 Task: Create in the project TrackForge and in the Backlog issue 'Implement a feature for users to share their location and find nearby friends' a child issue 'Integration with leadership development systems', and assign it to team member softage.4@softage.net.
Action: Mouse moved to (169, 43)
Screenshot: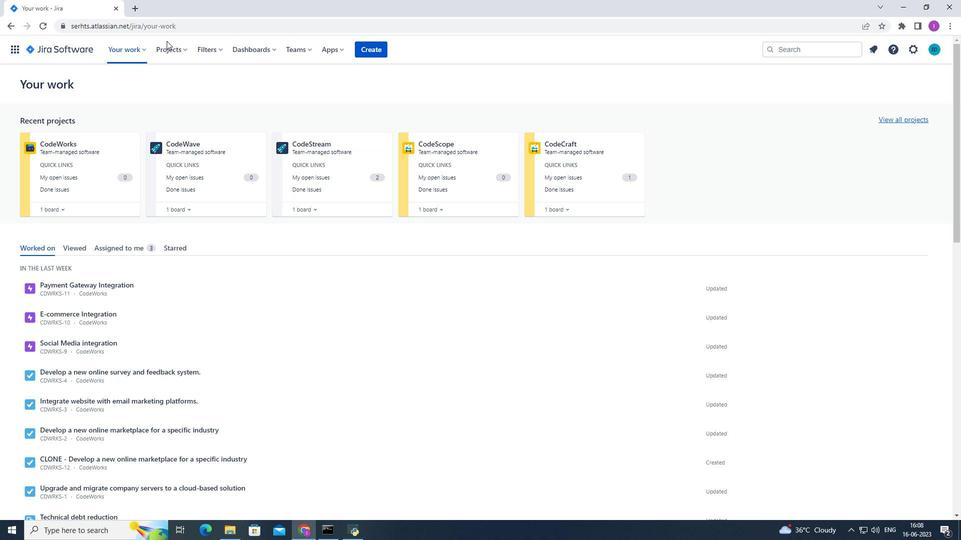 
Action: Mouse pressed left at (169, 43)
Screenshot: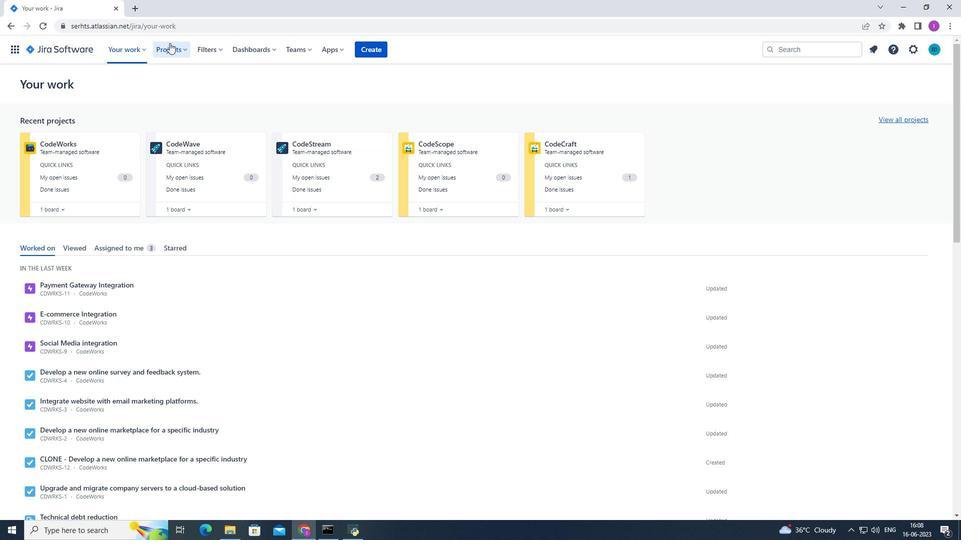 
Action: Mouse moved to (193, 94)
Screenshot: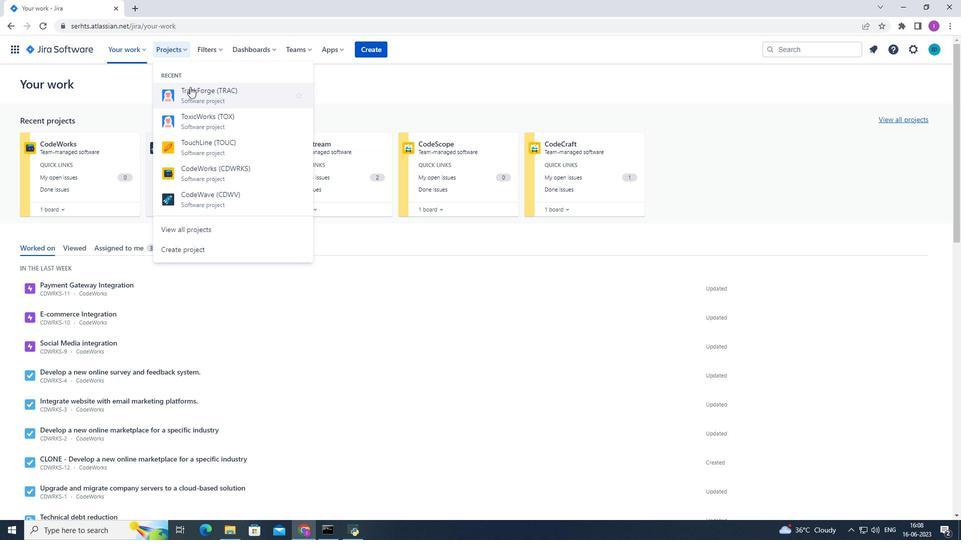 
Action: Mouse pressed left at (193, 94)
Screenshot: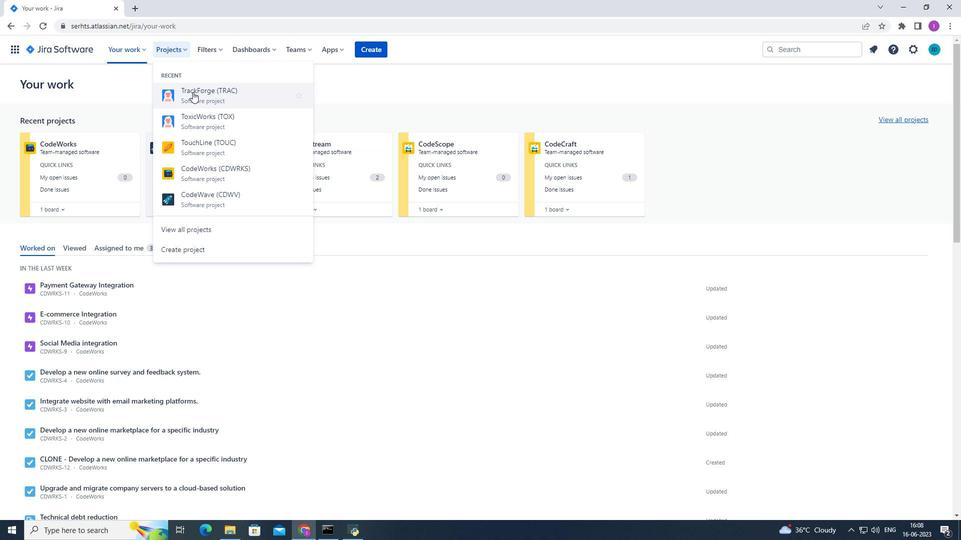 
Action: Mouse moved to (77, 154)
Screenshot: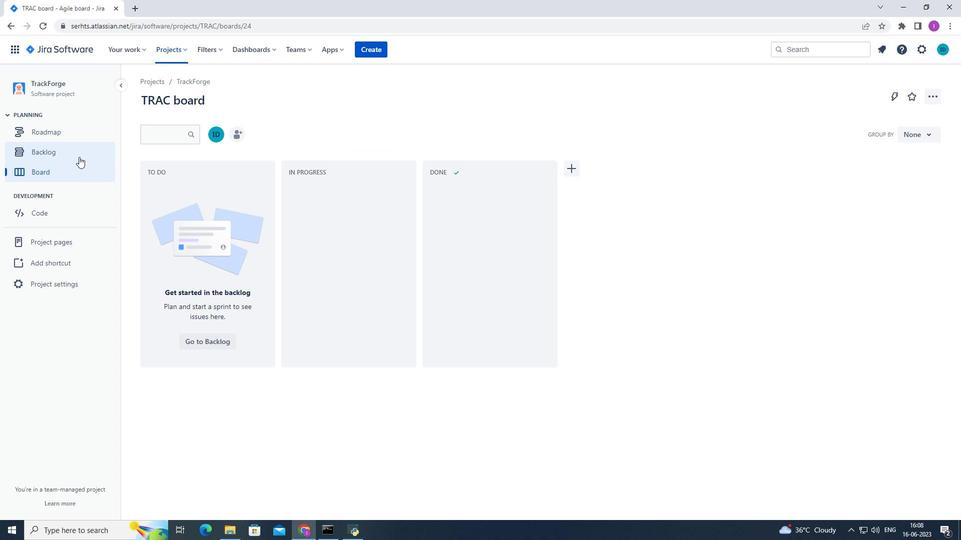 
Action: Mouse pressed left at (77, 154)
Screenshot: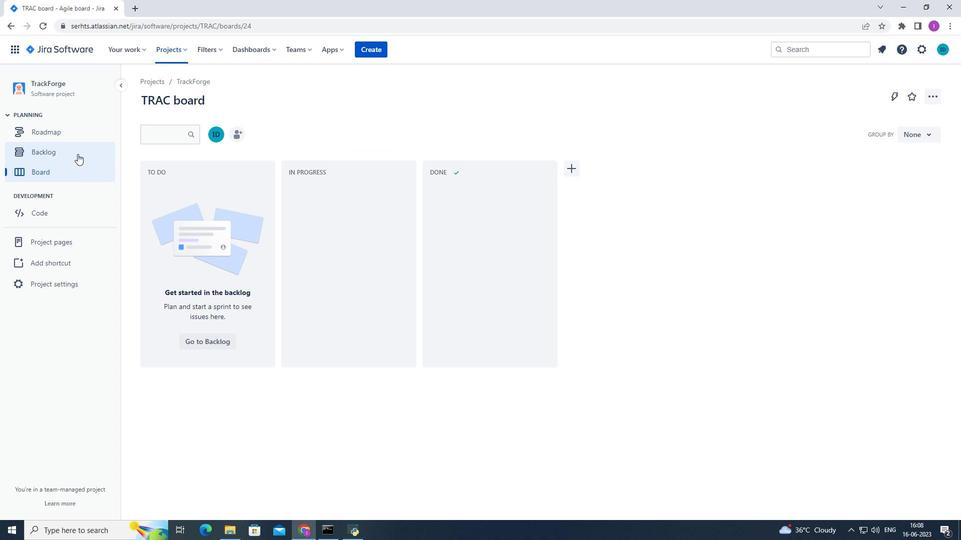 
Action: Mouse moved to (473, 410)
Screenshot: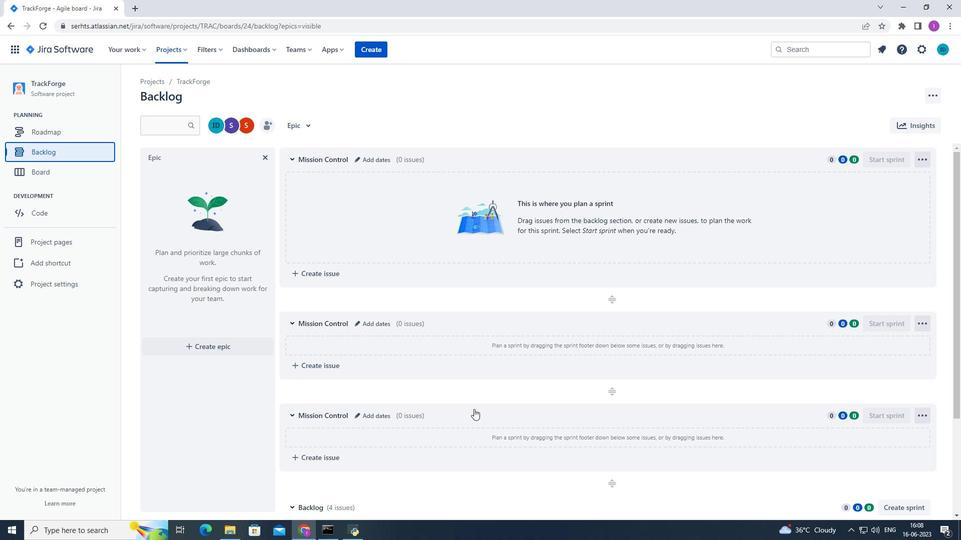 
Action: Mouse scrolled (473, 409) with delta (0, 0)
Screenshot: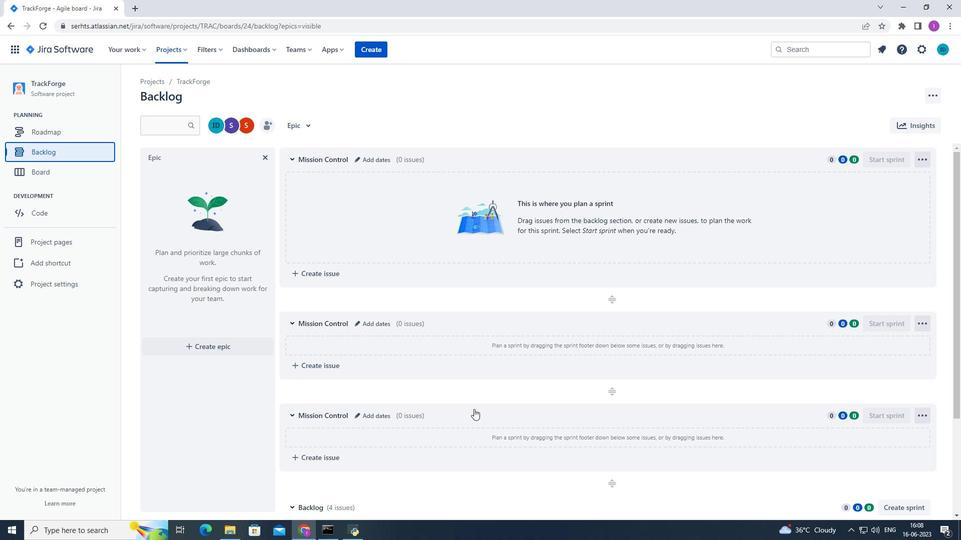 
Action: Mouse scrolled (473, 409) with delta (0, 0)
Screenshot: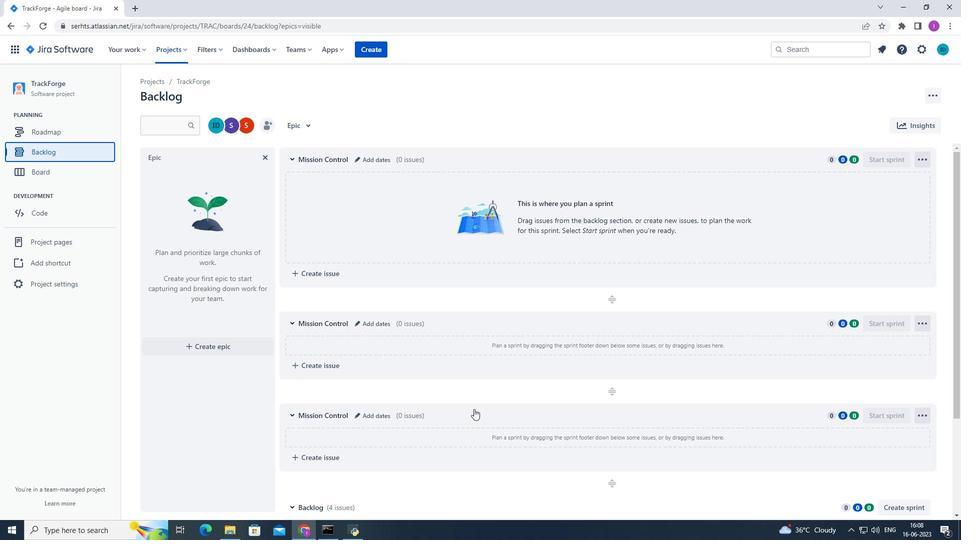 
Action: Mouse moved to (474, 415)
Screenshot: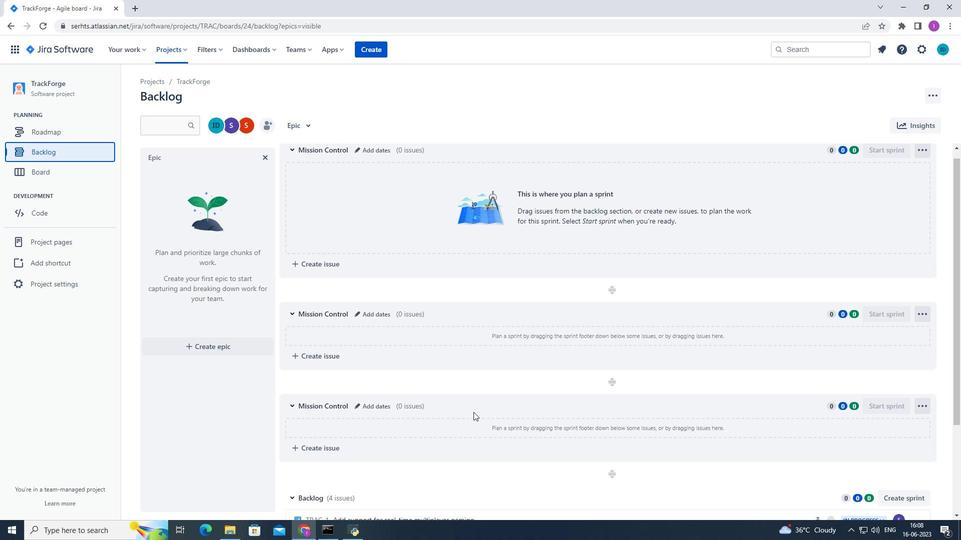 
Action: Mouse scrolled (474, 414) with delta (0, 0)
Screenshot: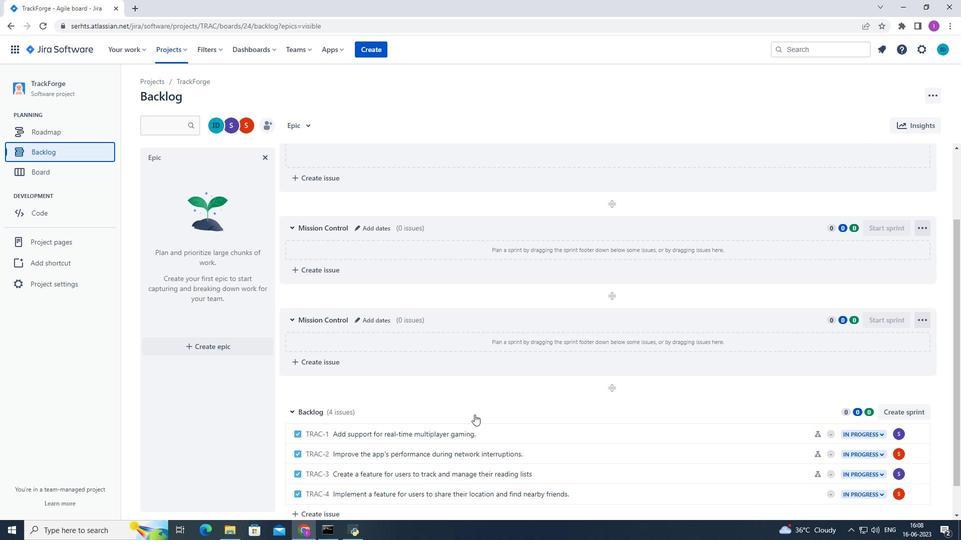 
Action: Mouse scrolled (474, 414) with delta (0, 0)
Screenshot: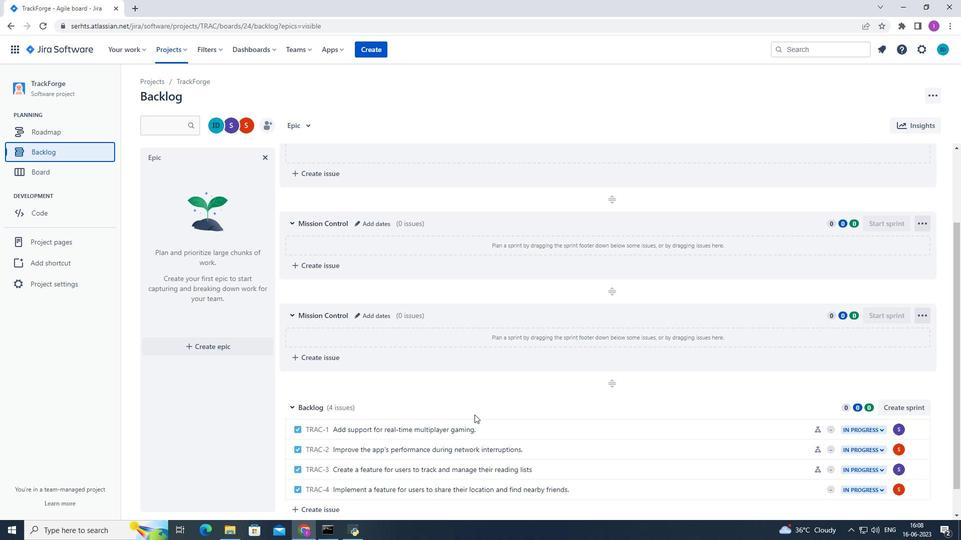 
Action: Mouse moved to (530, 404)
Screenshot: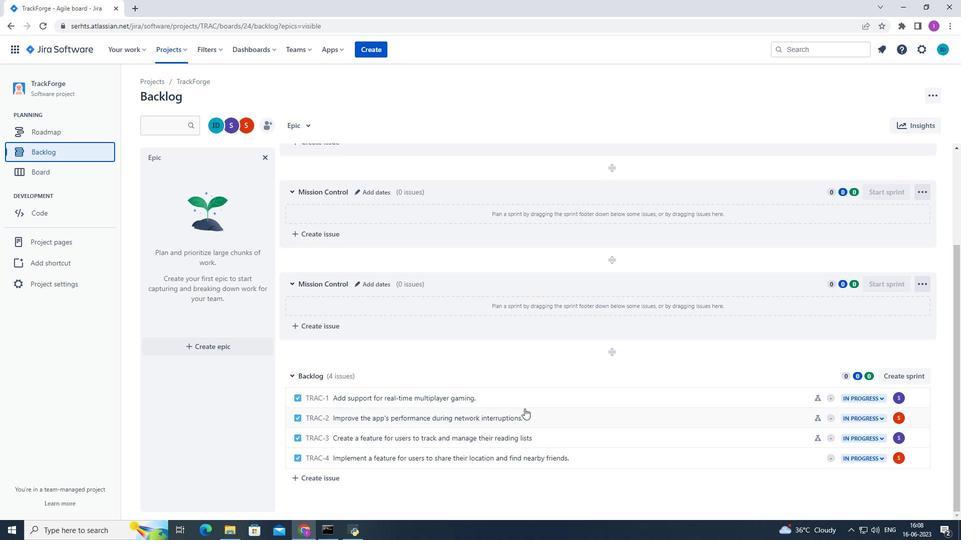 
Action: Mouse scrolled (530, 404) with delta (0, 0)
Screenshot: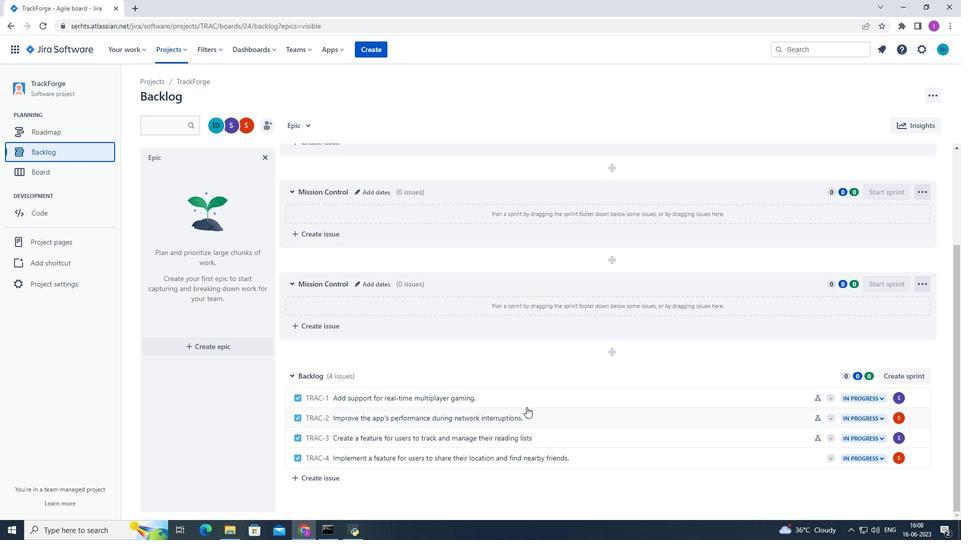 
Action: Mouse scrolled (530, 404) with delta (0, 0)
Screenshot: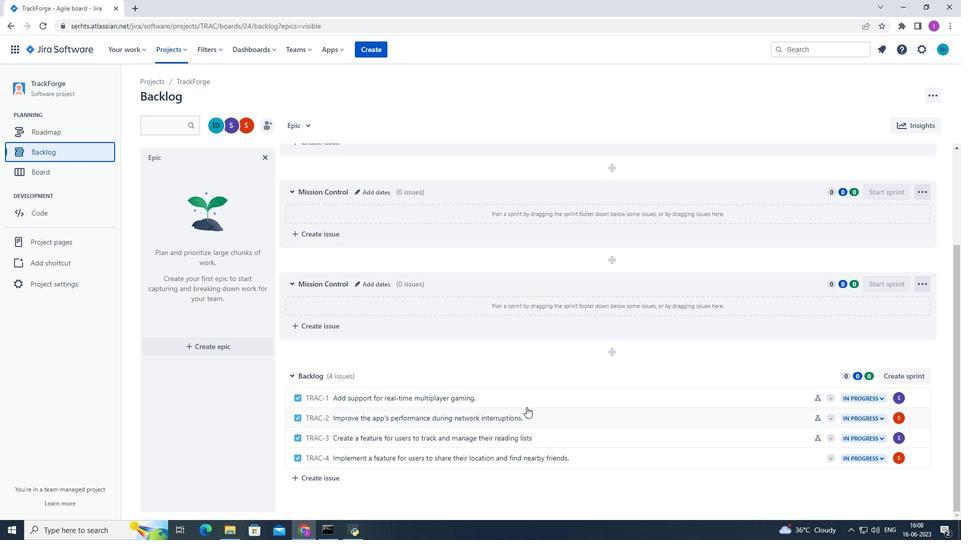 
Action: Mouse moved to (721, 462)
Screenshot: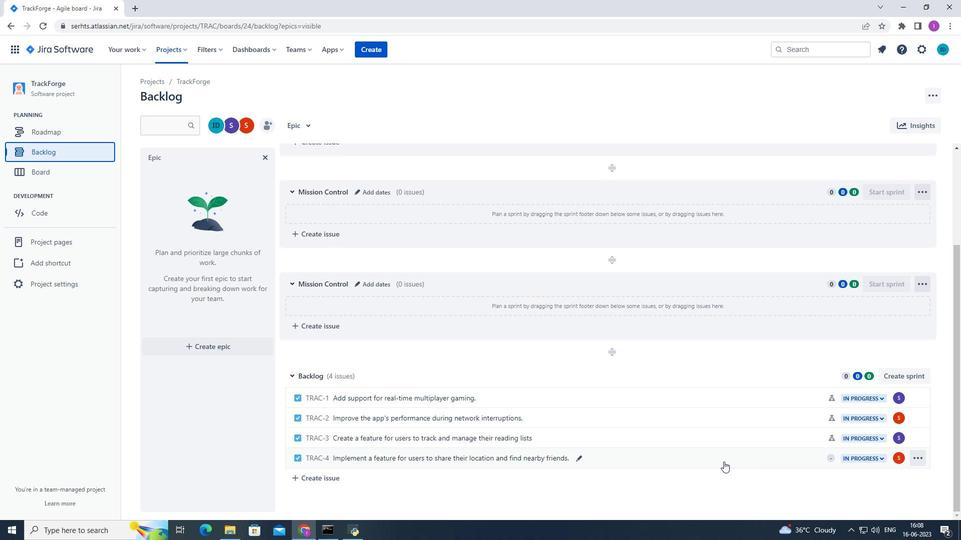 
Action: Mouse pressed left at (721, 462)
Screenshot: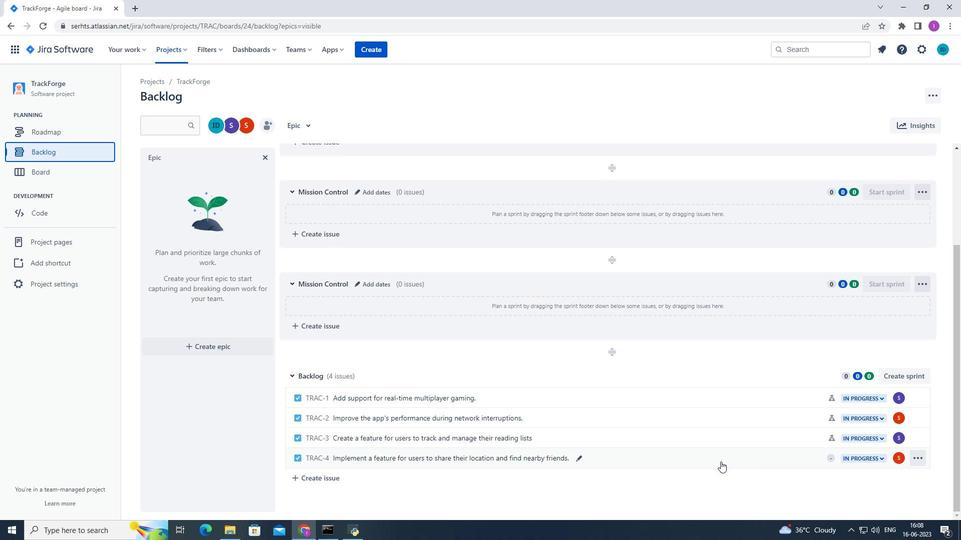 
Action: Mouse moved to (785, 228)
Screenshot: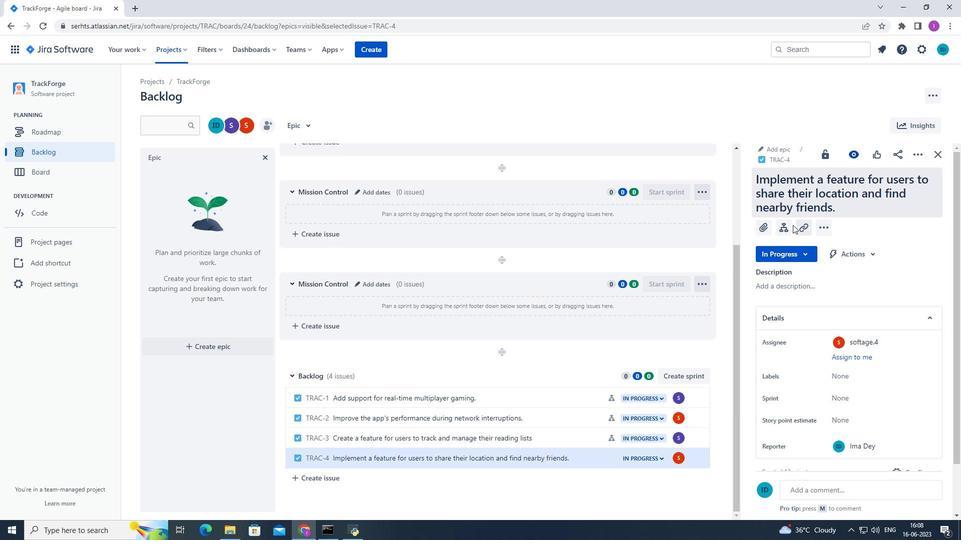 
Action: Mouse pressed left at (785, 228)
Screenshot: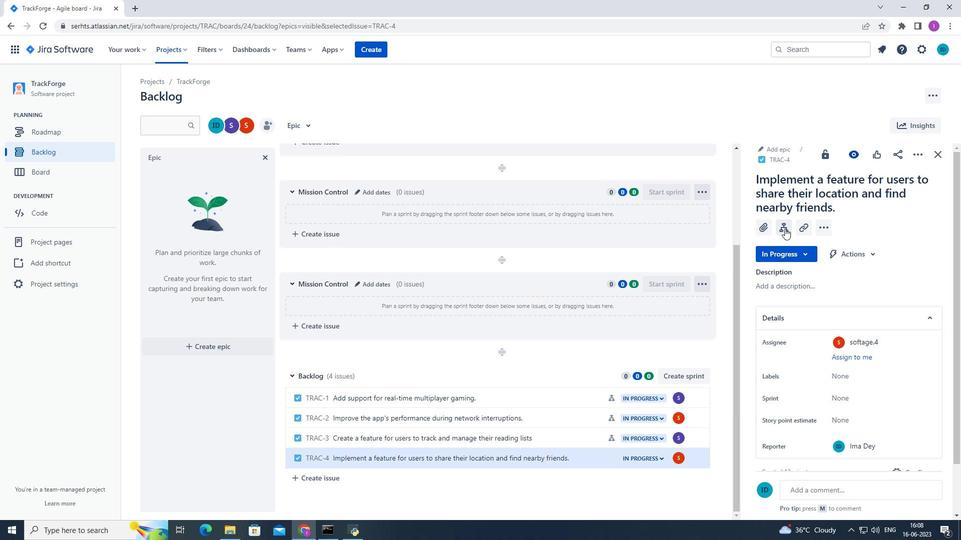 
Action: Mouse moved to (778, 322)
Screenshot: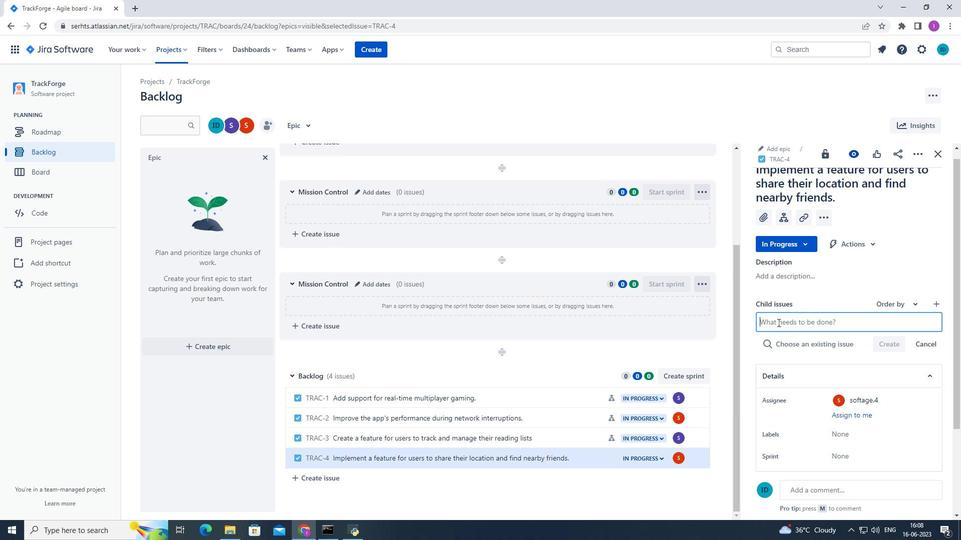 
Action: Mouse pressed left at (778, 322)
Screenshot: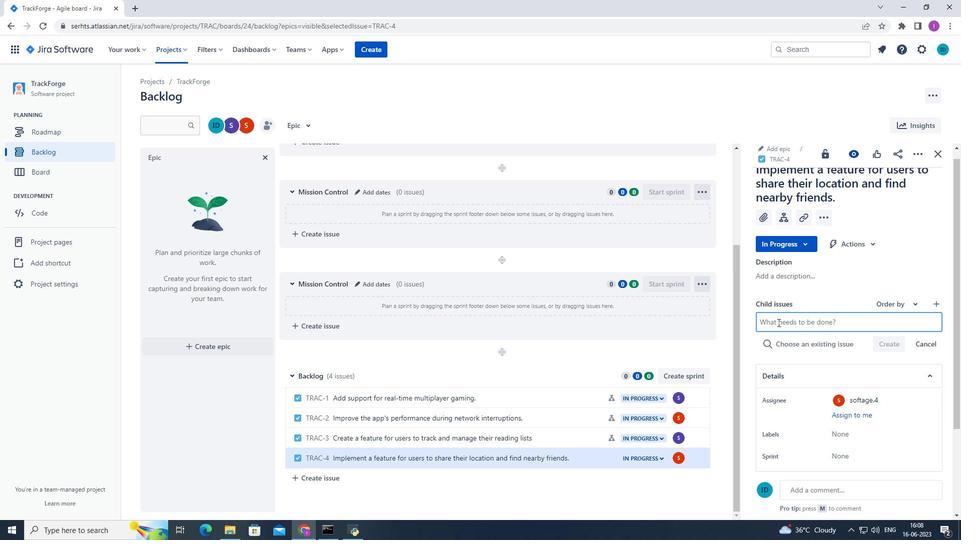 
Action: Mouse moved to (786, 322)
Screenshot: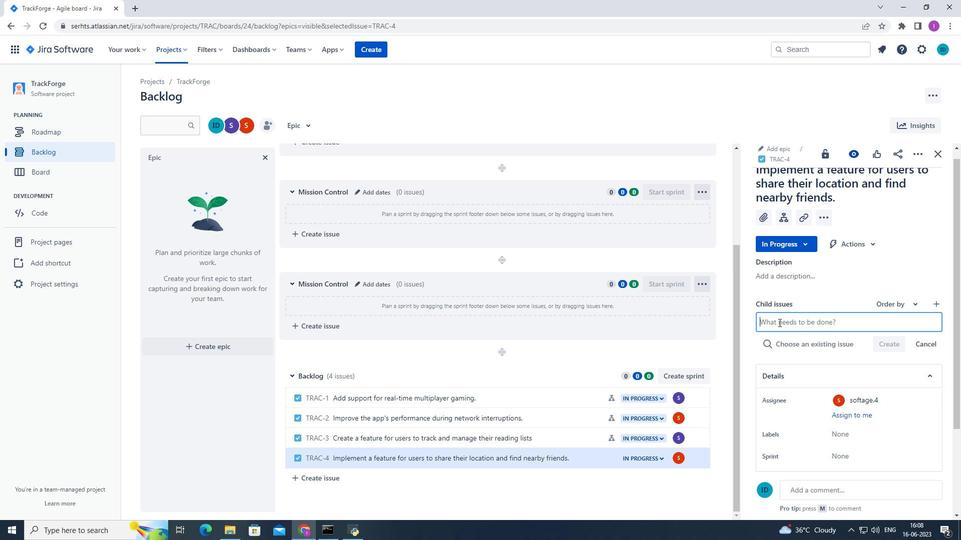 
Action: Key pressed <Key.shift>
Screenshot: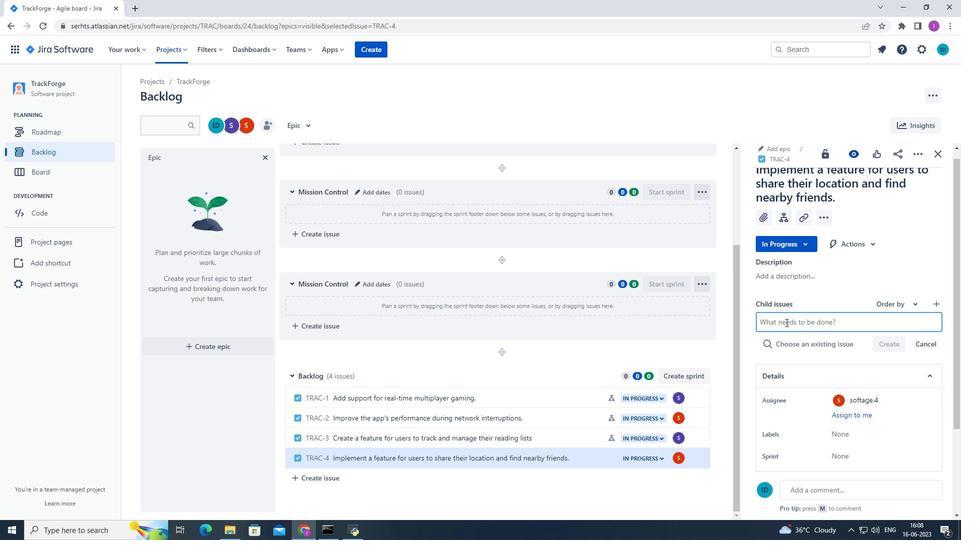 
Action: Mouse moved to (786, 323)
Screenshot: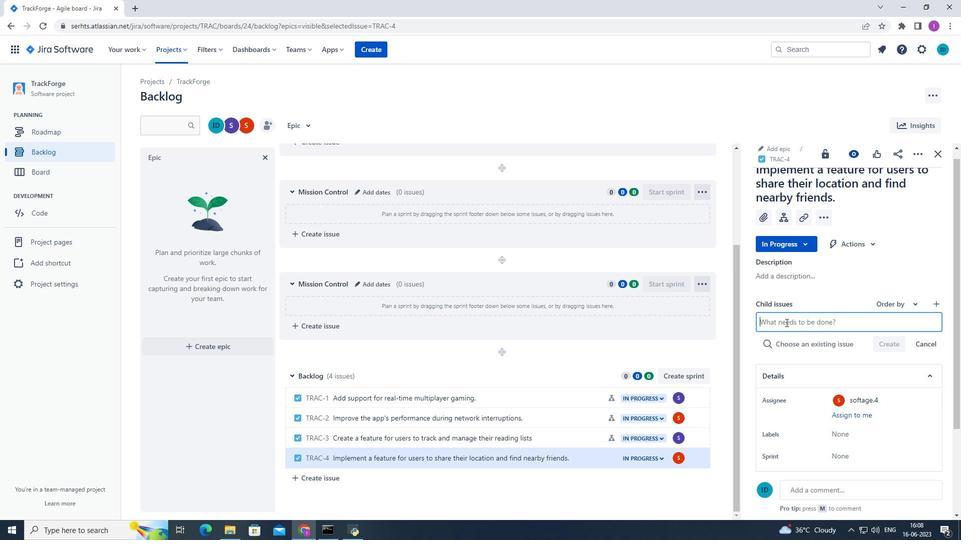 
Action: Key pressed Integration<Key.space>with<Key.space>leadership<Key.space>development<Key.space>system.
Screenshot: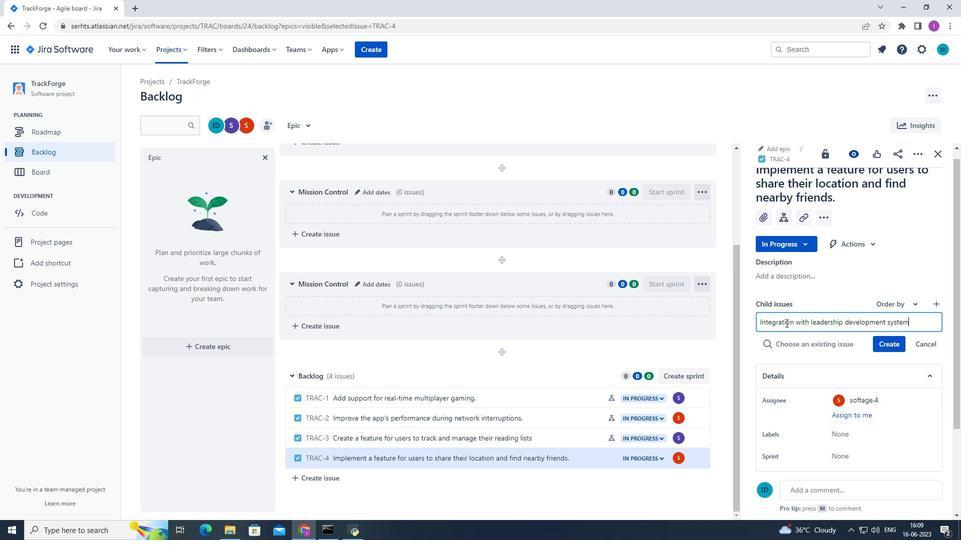 
Action: Mouse moved to (890, 347)
Screenshot: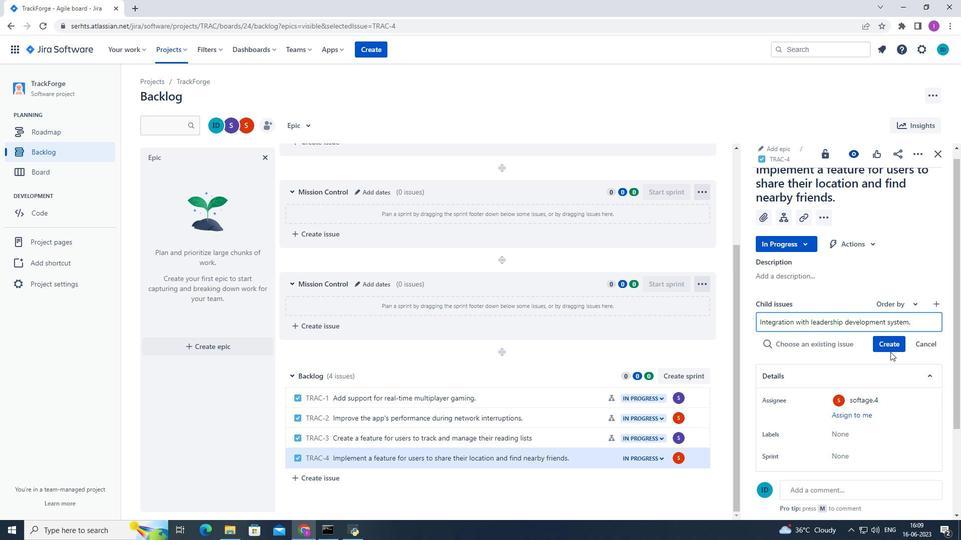 
Action: Mouse pressed left at (890, 347)
Screenshot: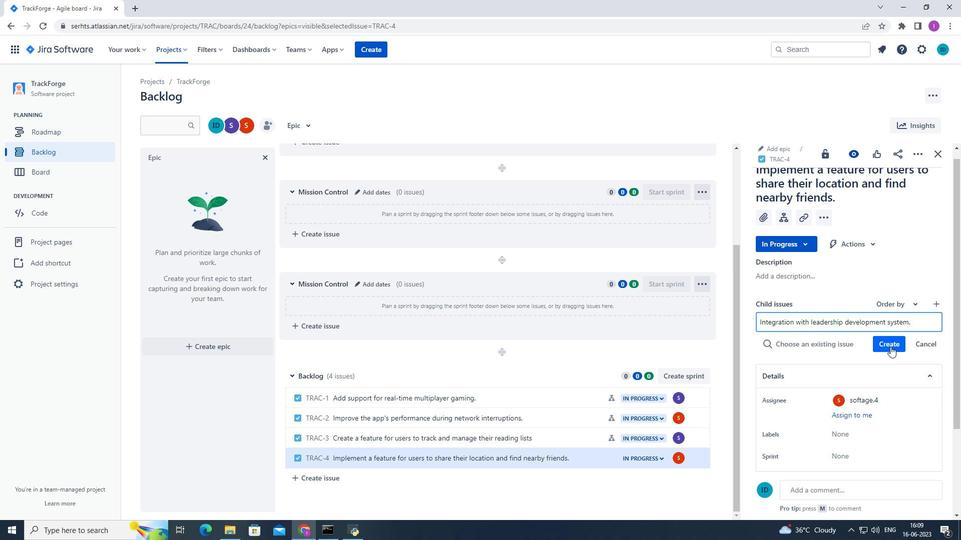 
Action: Mouse moved to (897, 329)
Screenshot: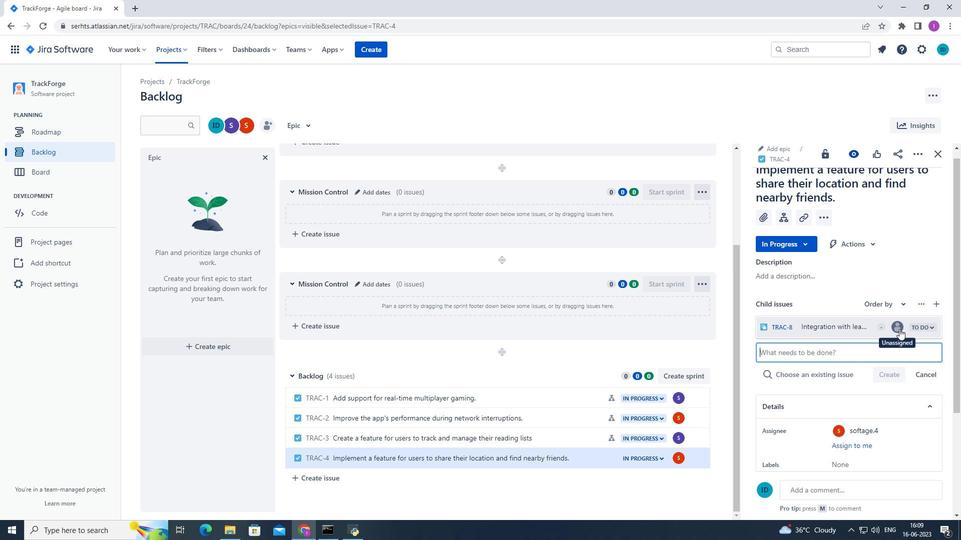 
Action: Mouse pressed left at (897, 329)
Screenshot: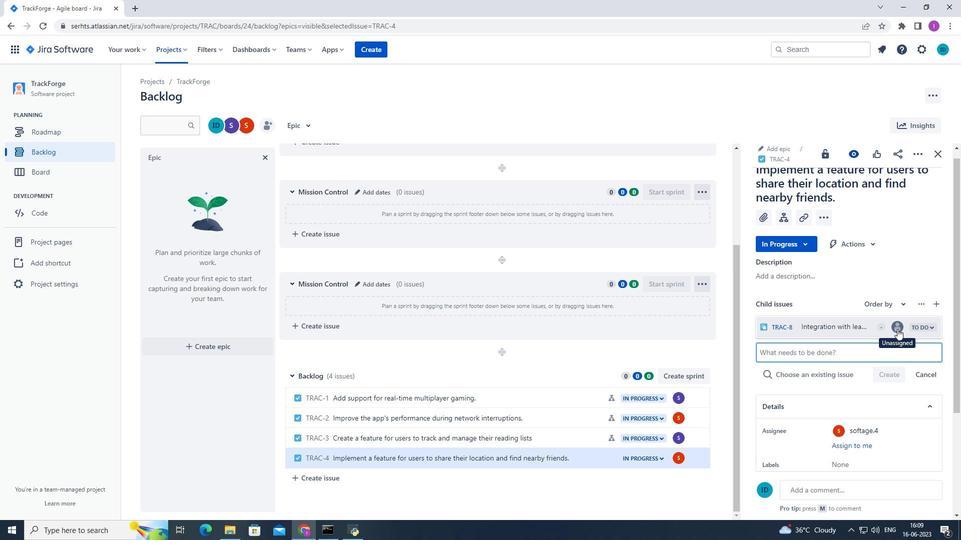 
Action: Mouse moved to (789, 375)
Screenshot: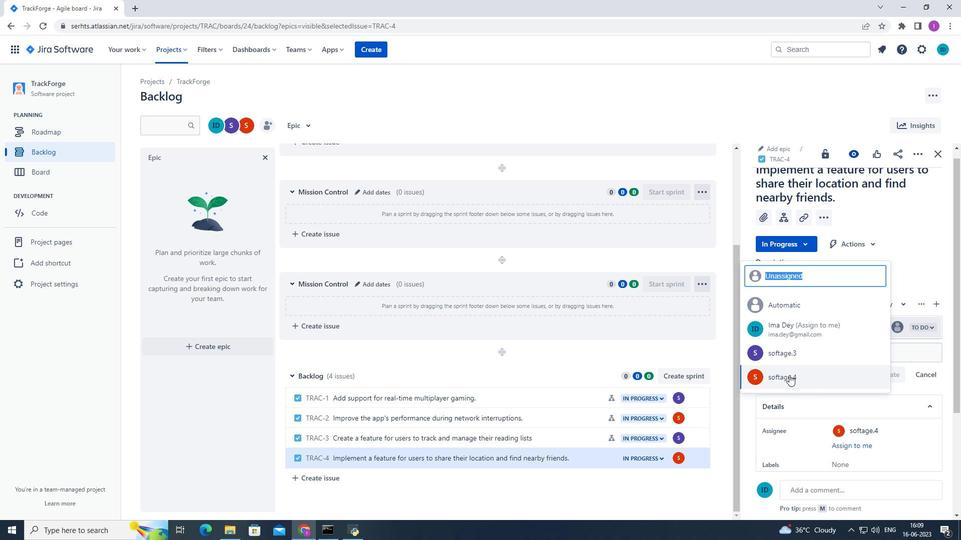 
Action: Mouse pressed left at (789, 375)
Screenshot: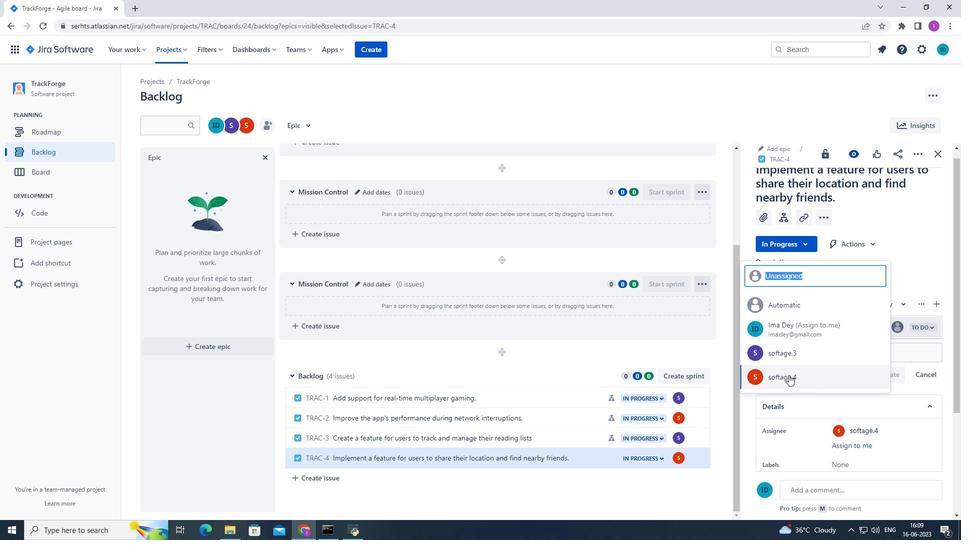 
Action: Mouse moved to (684, 418)
Screenshot: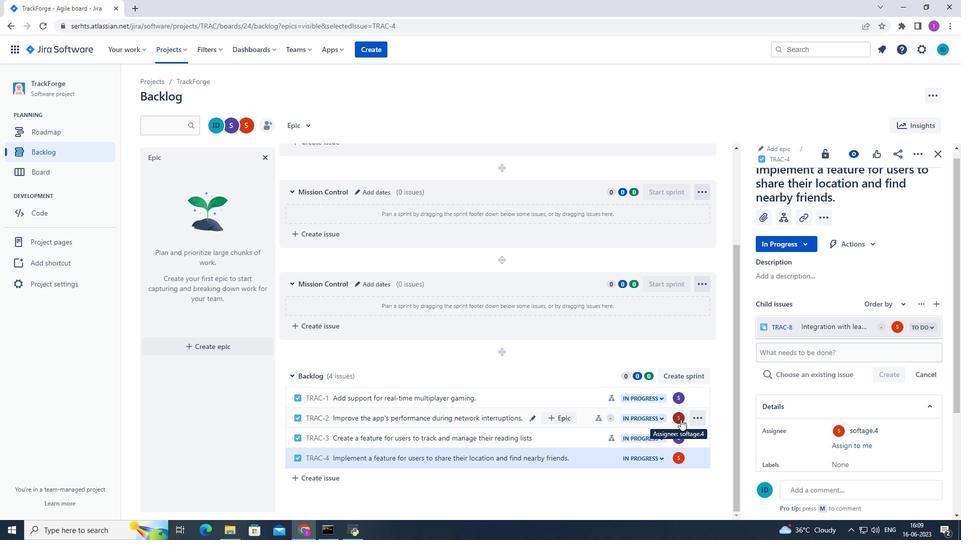 
